 Task: Add the card "GUARD DOG" for your new game.
Action: Mouse moved to (138, 410)
Screenshot: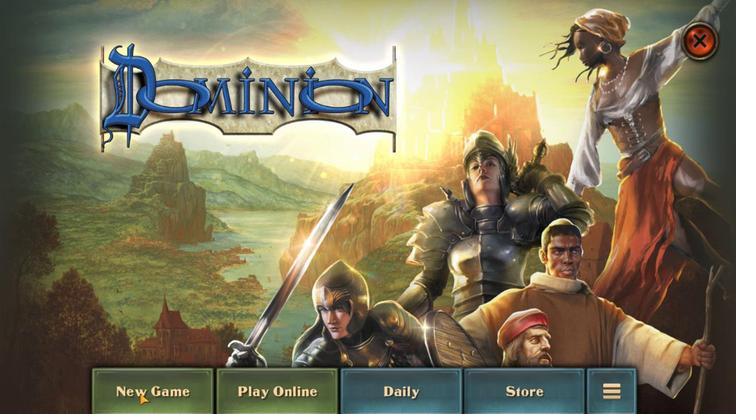 
Action: Mouse pressed left at (138, 410)
Screenshot: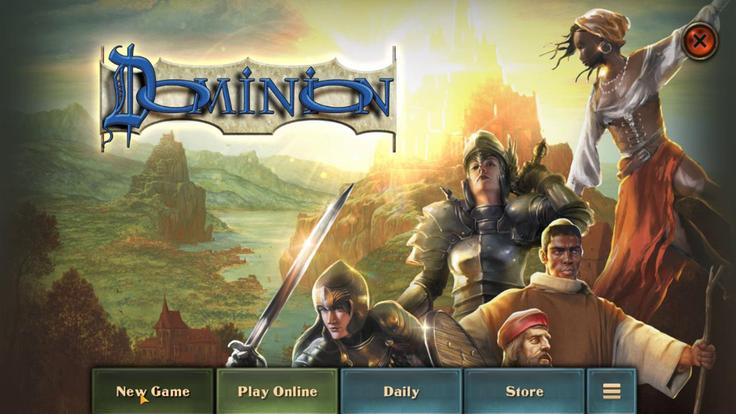 
Action: Mouse moved to (327, 70)
Screenshot: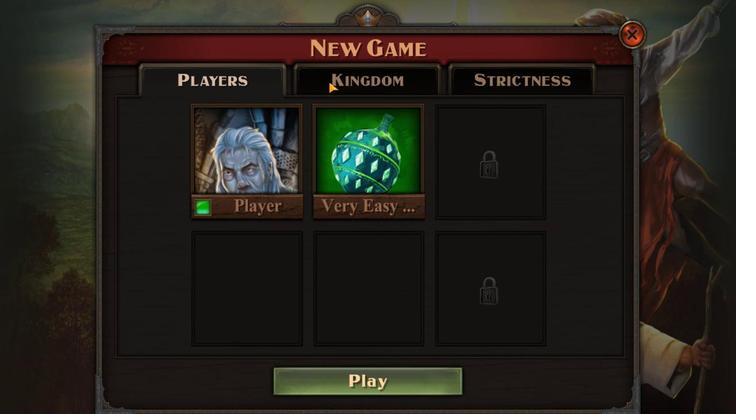 
Action: Mouse pressed left at (327, 70)
Screenshot: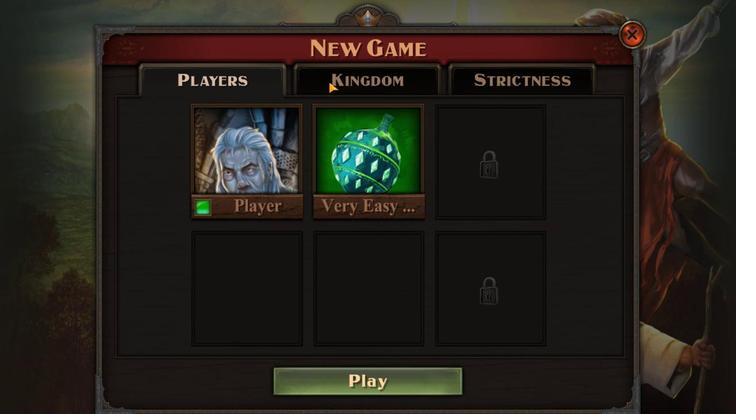 
Action: Mouse moved to (458, 129)
Screenshot: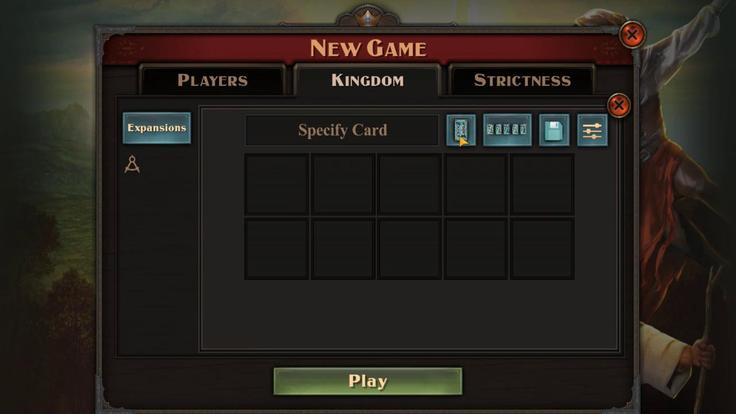 
Action: Mouse pressed left at (458, 129)
Screenshot: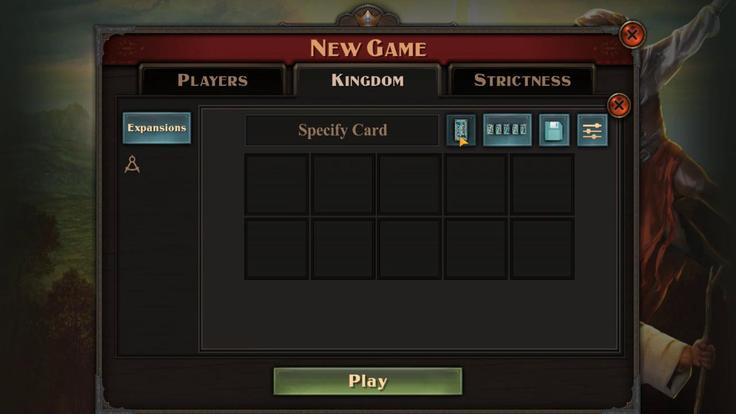 
Action: Mouse moved to (142, 187)
Screenshot: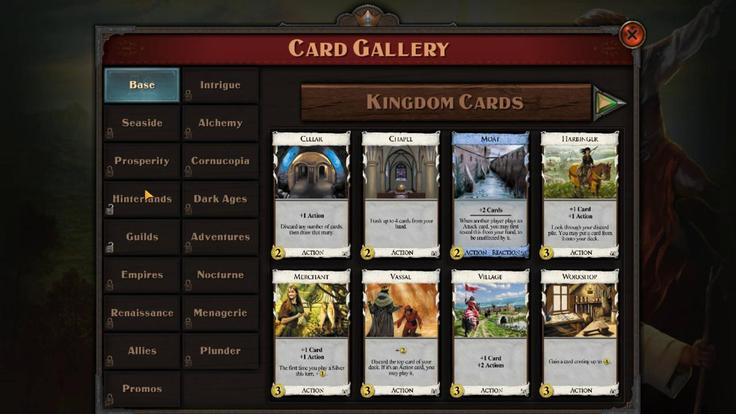 
Action: Mouse pressed left at (142, 187)
Screenshot: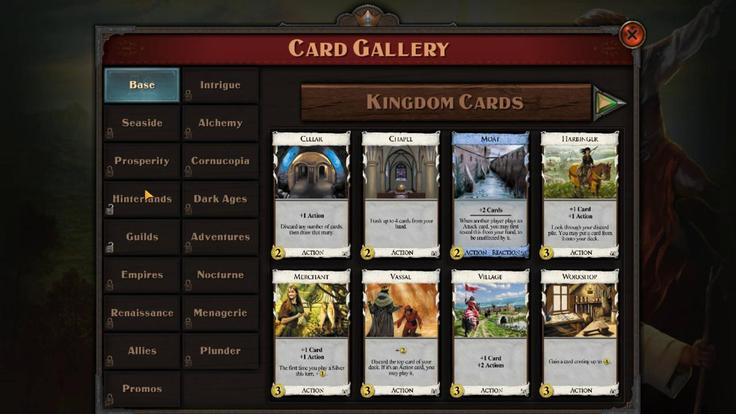 
Action: Mouse moved to (568, 201)
Screenshot: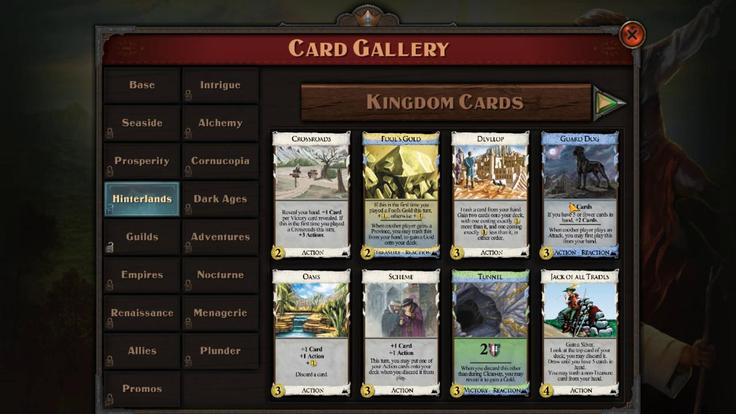 
Action: Mouse pressed left at (568, 201)
Screenshot: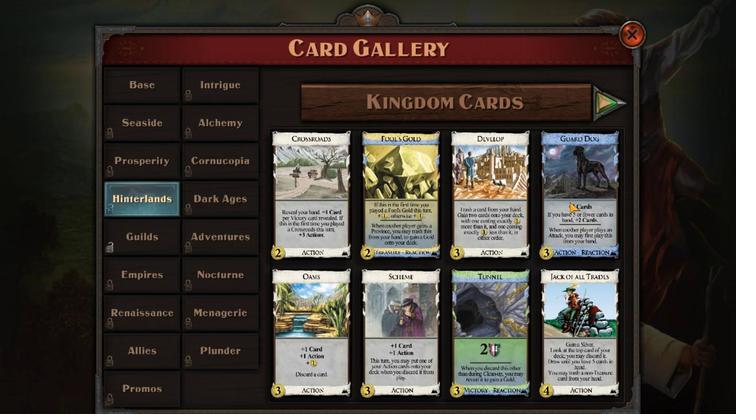 
